 Task: Change the language on Google Flights to Filipino.
Action: Mouse moved to (424, 239)
Screenshot: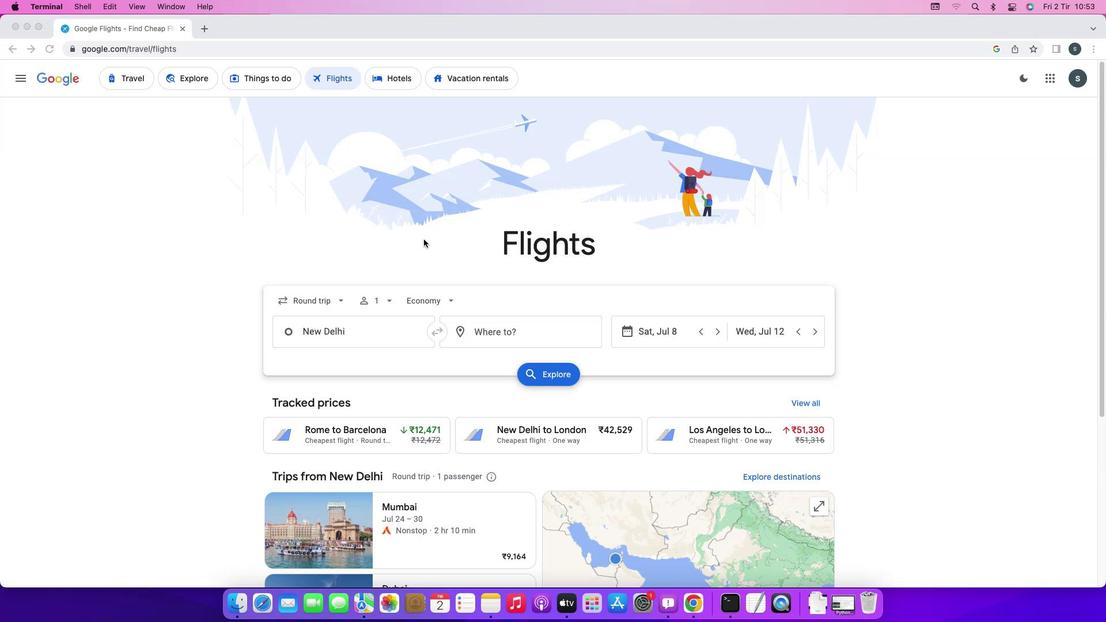
Action: Mouse pressed left at (424, 239)
Screenshot: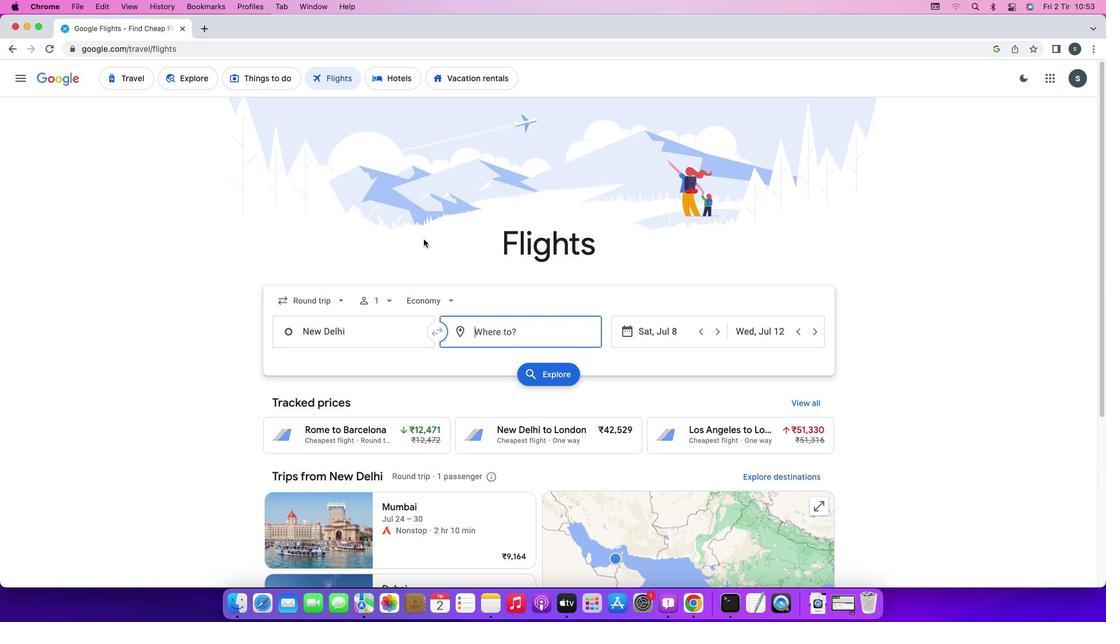 
Action: Mouse moved to (429, 249)
Screenshot: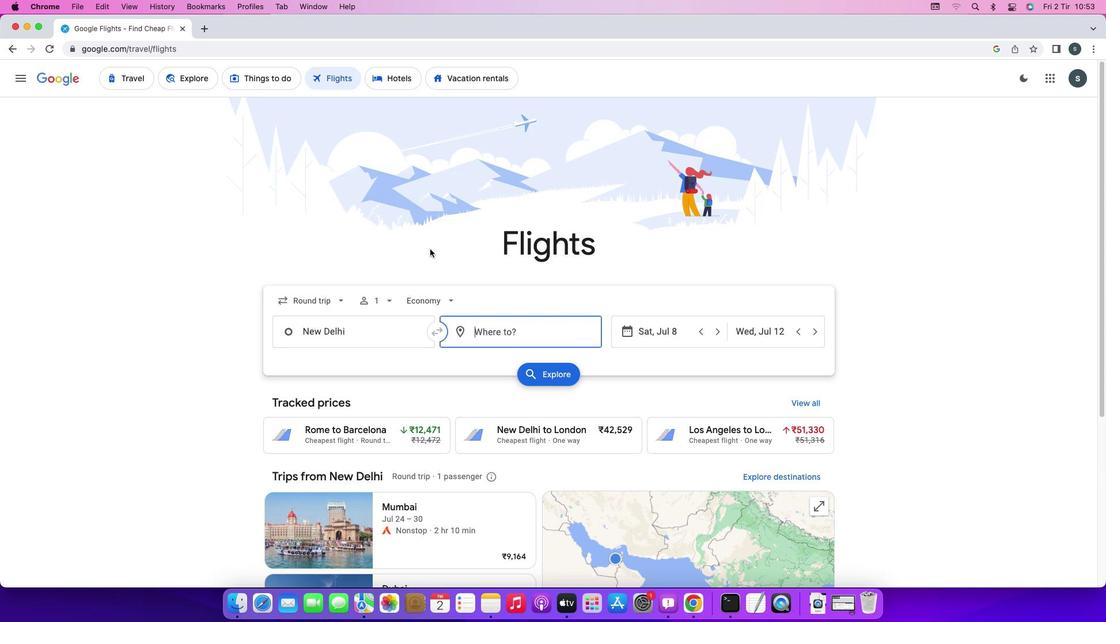 
Action: Mouse scrolled (429, 249) with delta (0, 0)
Screenshot: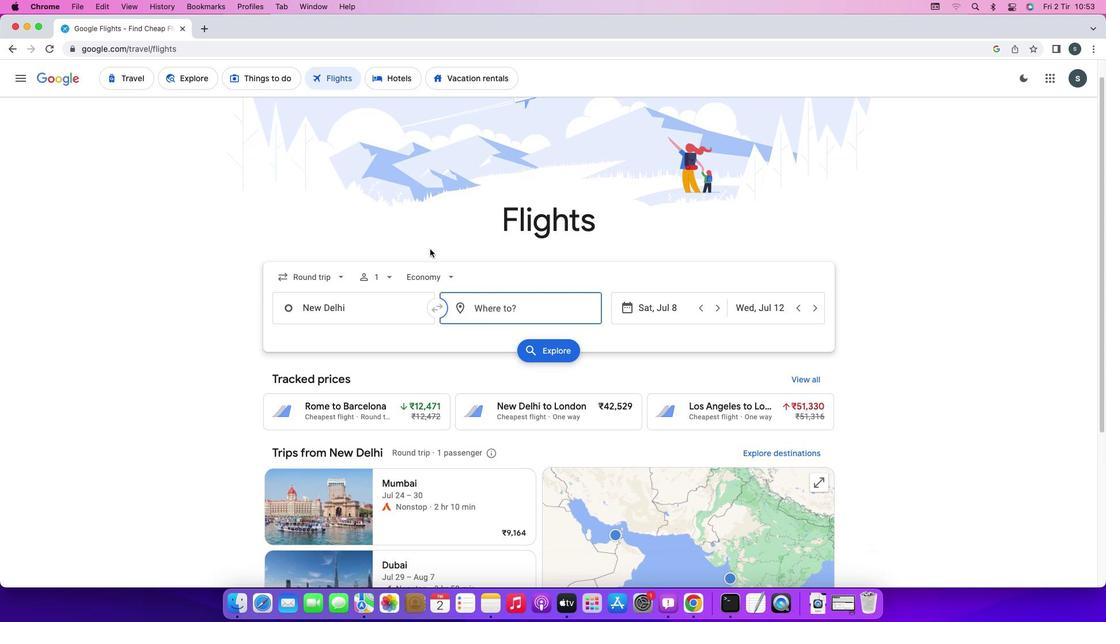 
Action: Mouse scrolled (429, 249) with delta (0, 0)
Screenshot: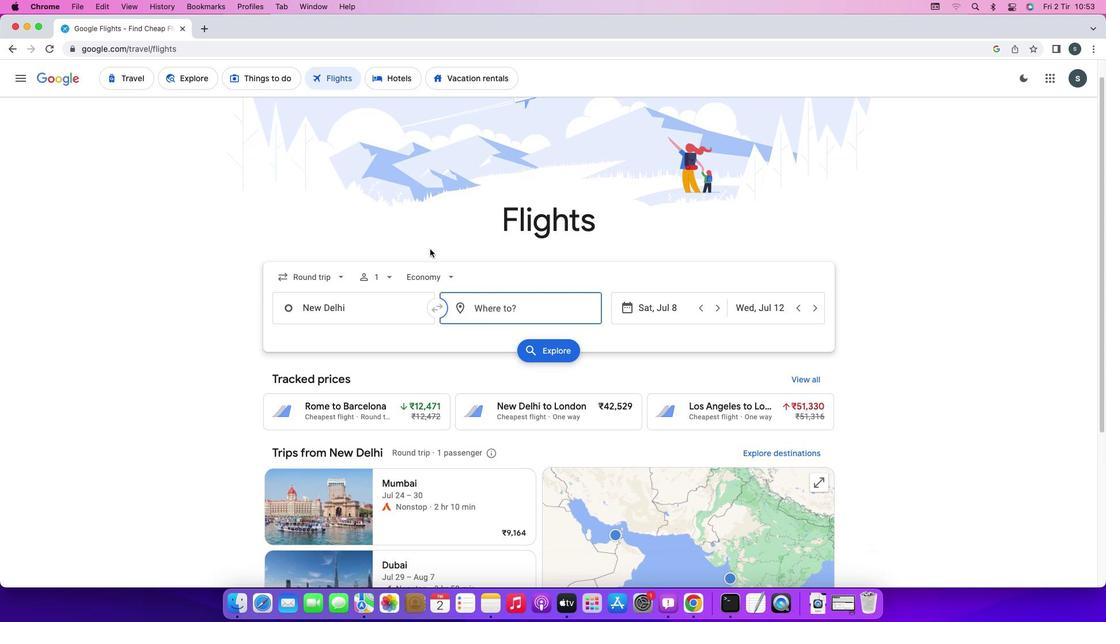 
Action: Mouse scrolled (429, 249) with delta (0, -1)
Screenshot: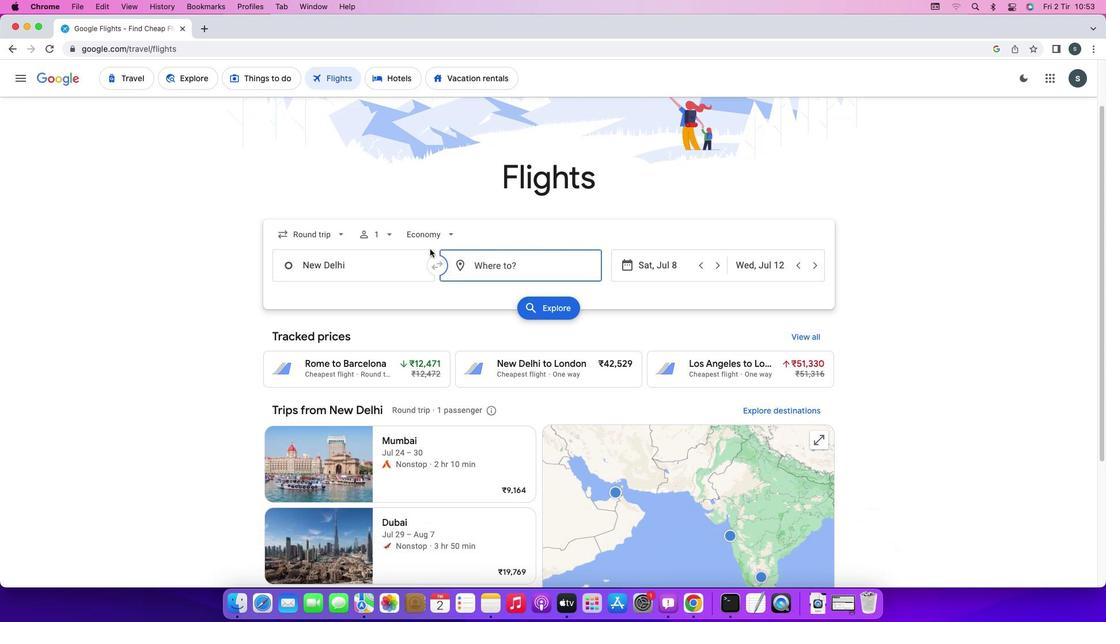 
Action: Mouse scrolled (429, 249) with delta (0, -1)
Screenshot: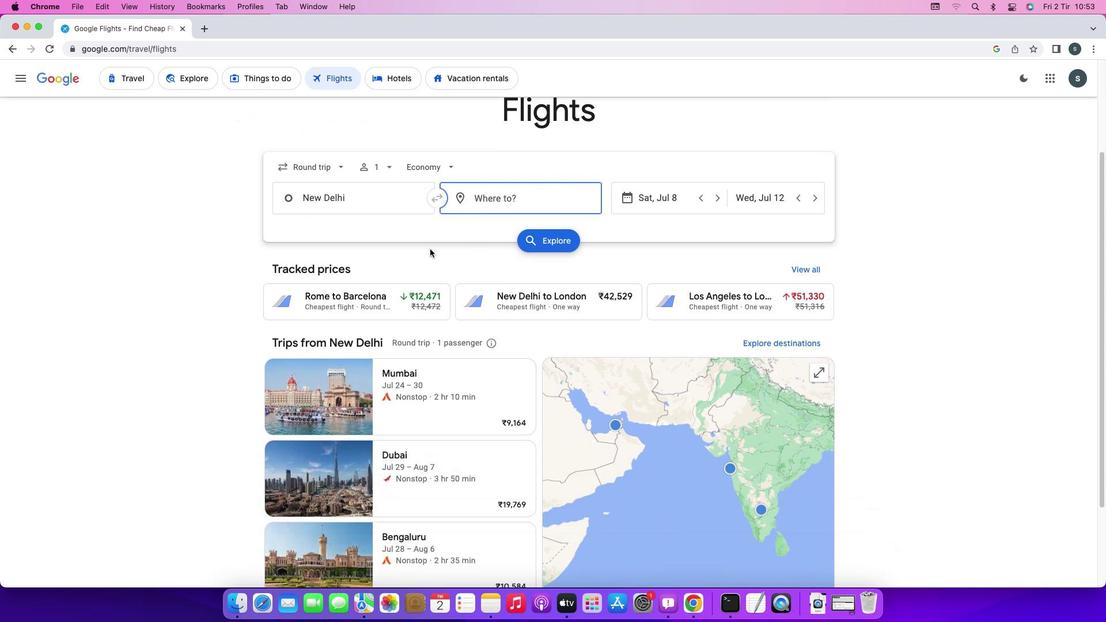 
Action: Mouse moved to (429, 249)
Screenshot: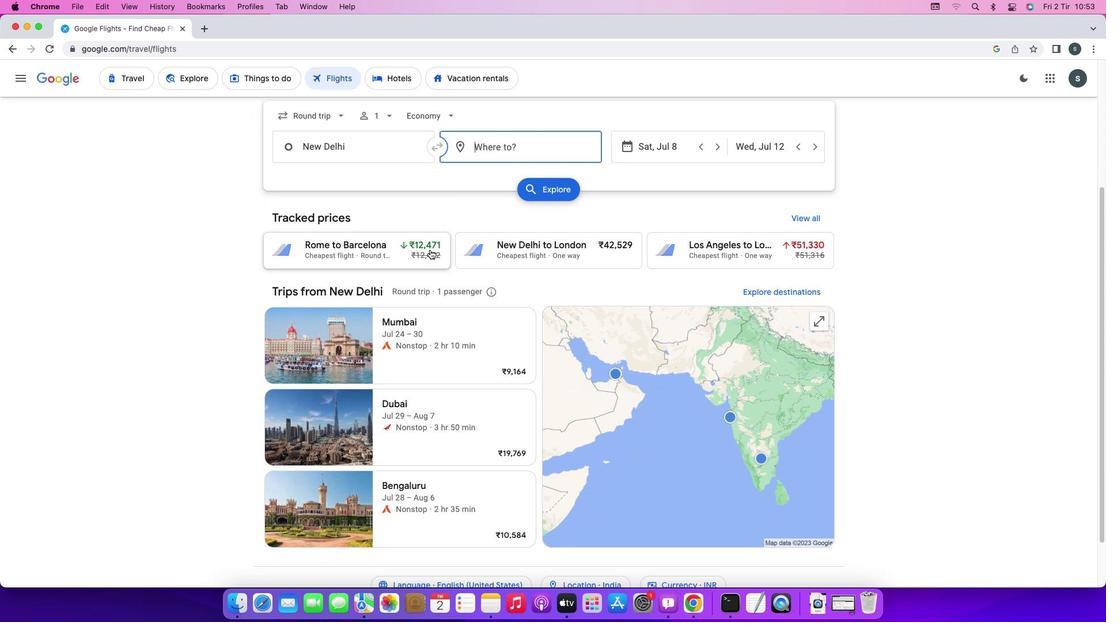 
Action: Mouse scrolled (429, 249) with delta (0, 0)
Screenshot: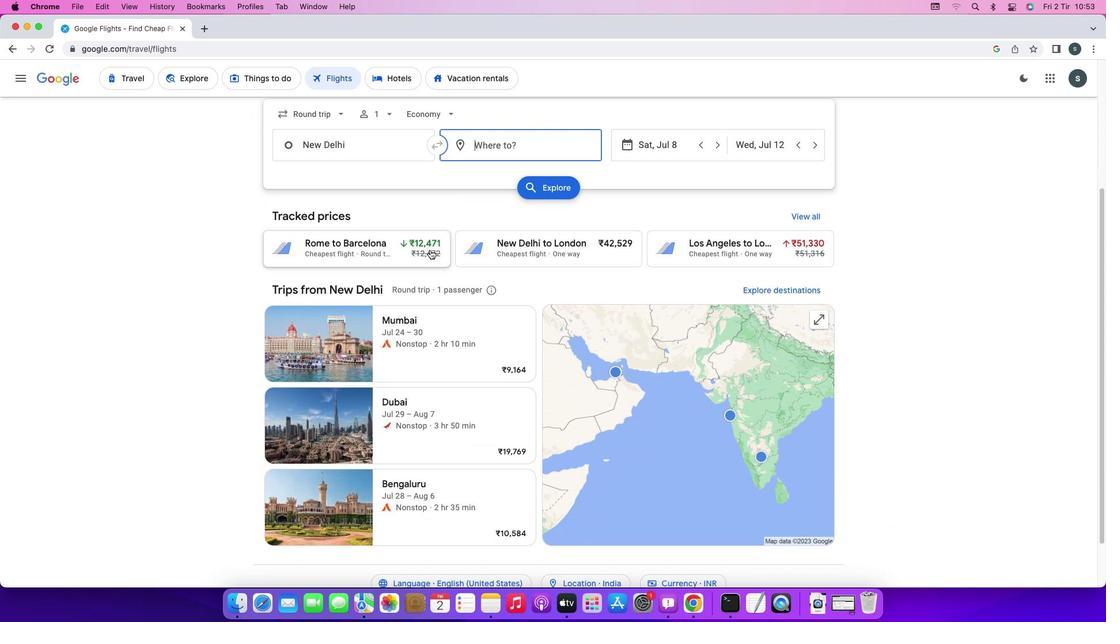 
Action: Mouse scrolled (429, 249) with delta (0, 0)
Screenshot: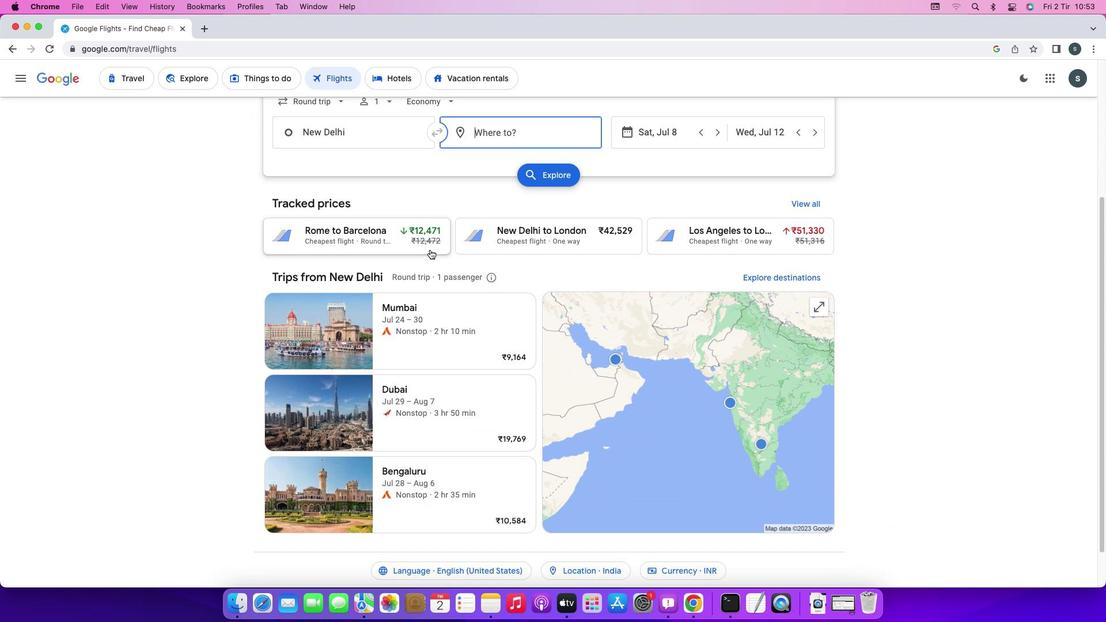 
Action: Mouse scrolled (429, 249) with delta (0, -1)
Screenshot: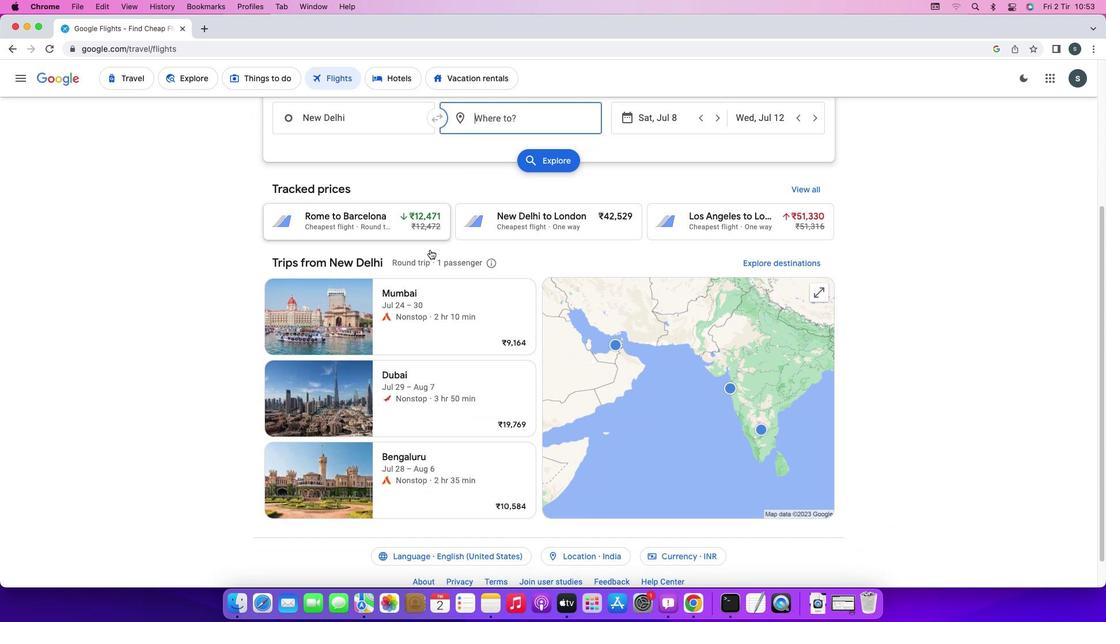 
Action: Mouse scrolled (429, 249) with delta (0, -1)
Screenshot: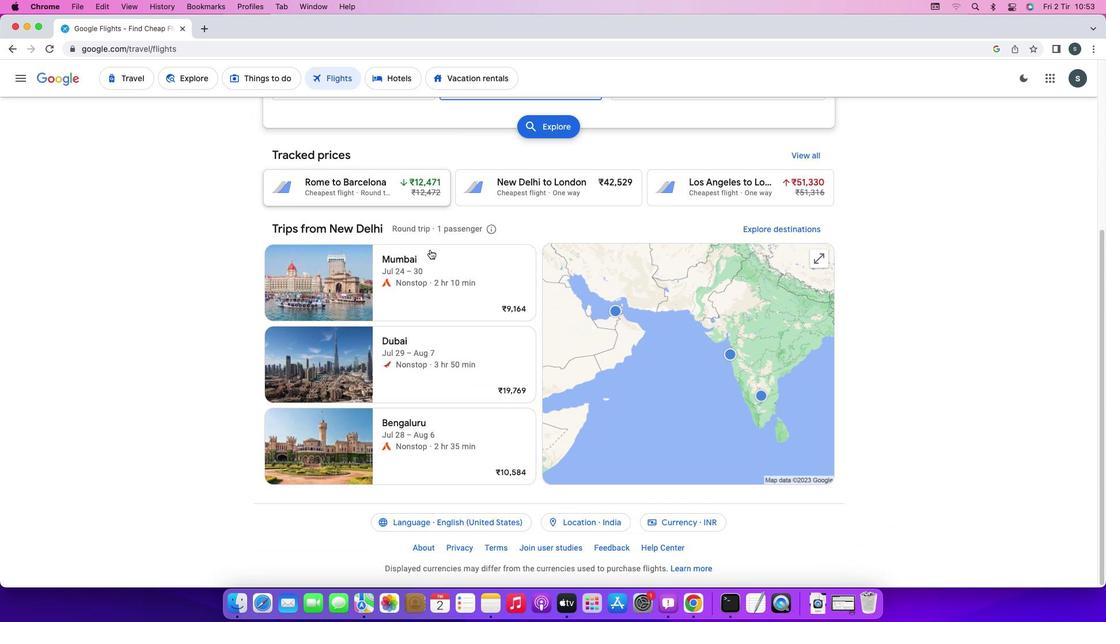 
Action: Mouse moved to (440, 522)
Screenshot: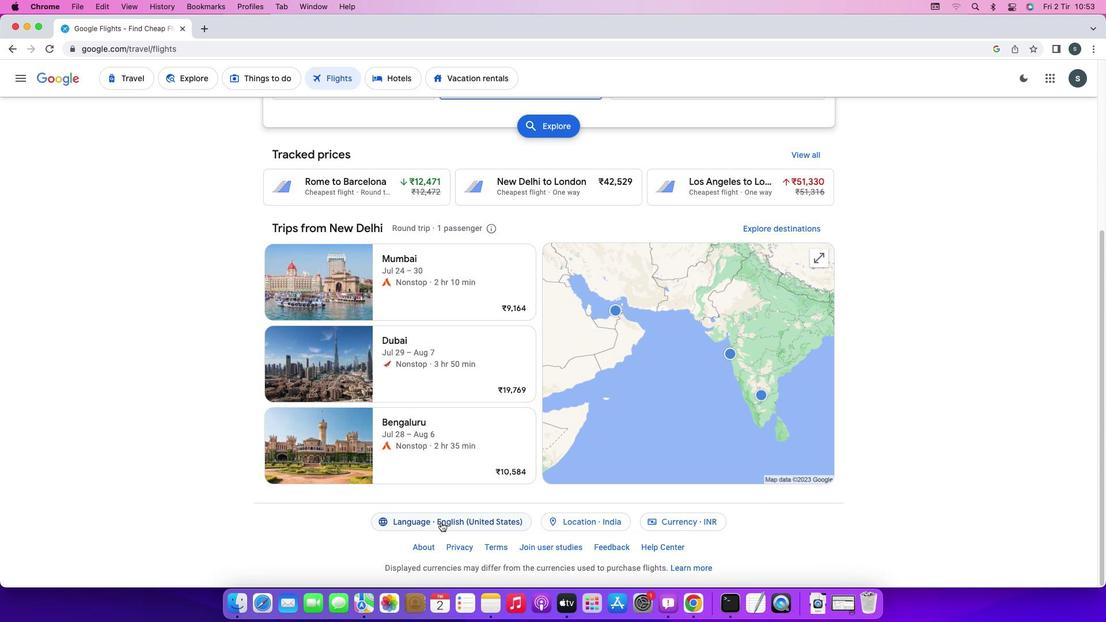 
Action: Mouse pressed left at (440, 522)
Screenshot: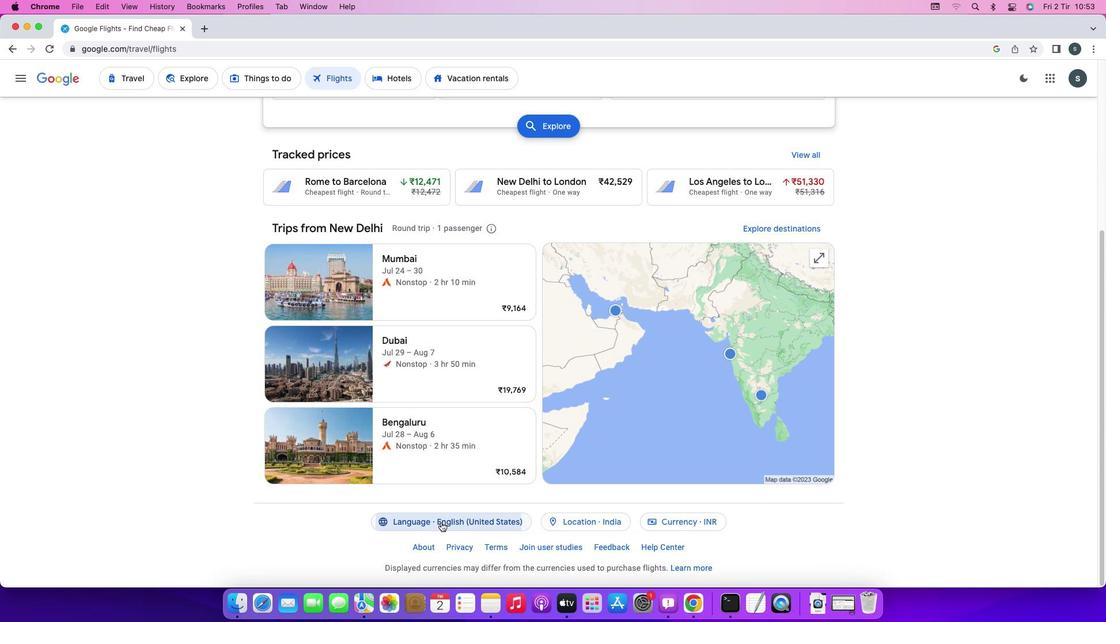 
Action: Mouse moved to (550, 394)
Screenshot: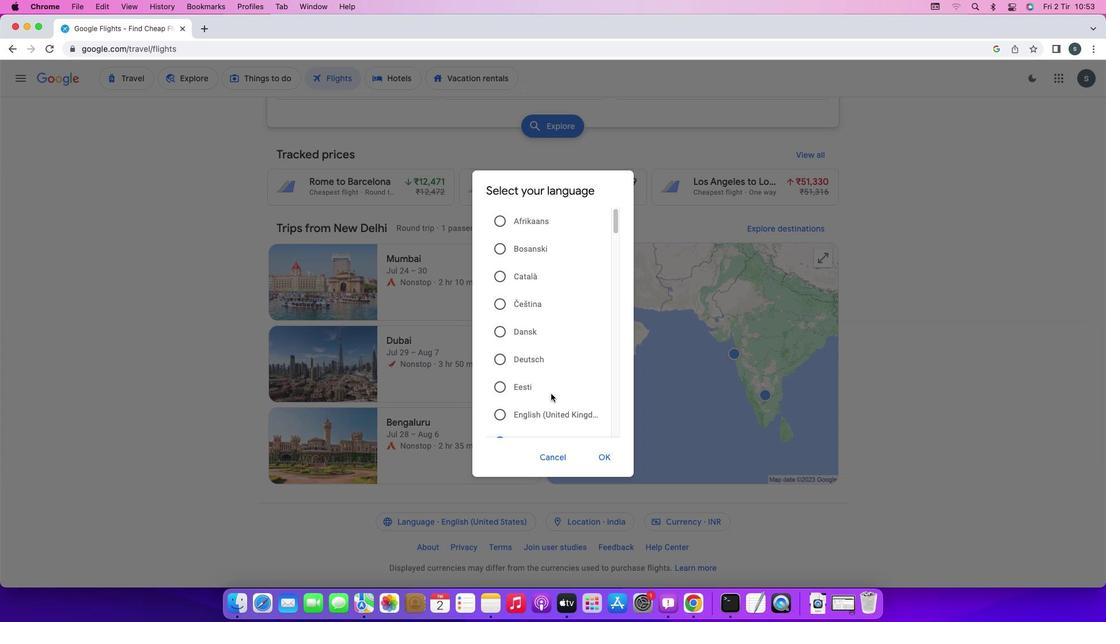 
Action: Mouse scrolled (550, 394) with delta (0, 0)
Screenshot: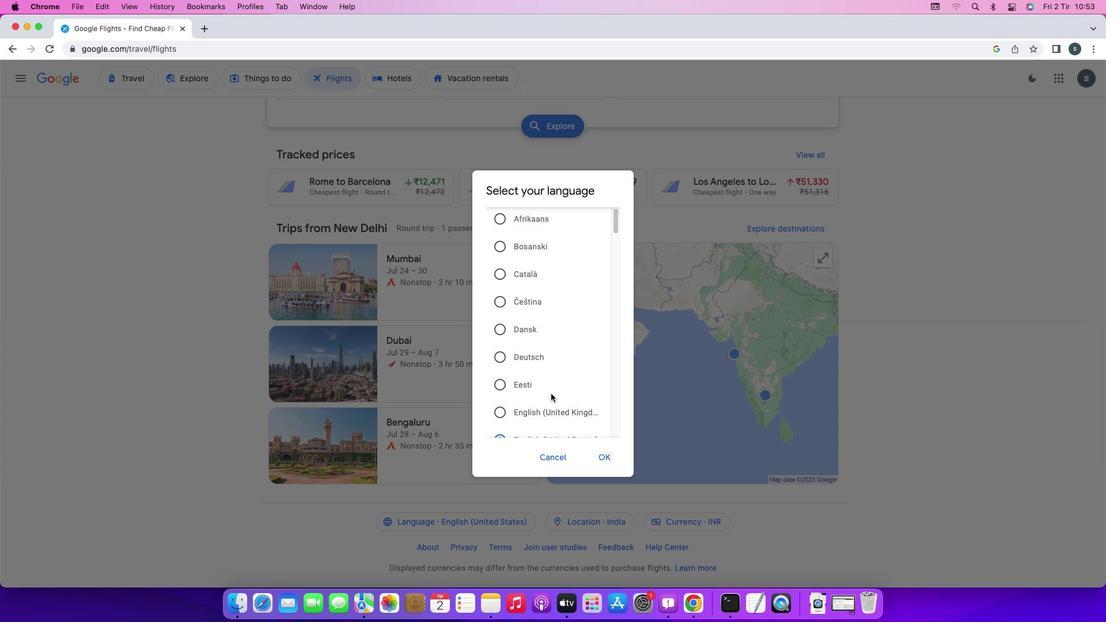 
Action: Mouse scrolled (550, 394) with delta (0, 0)
Screenshot: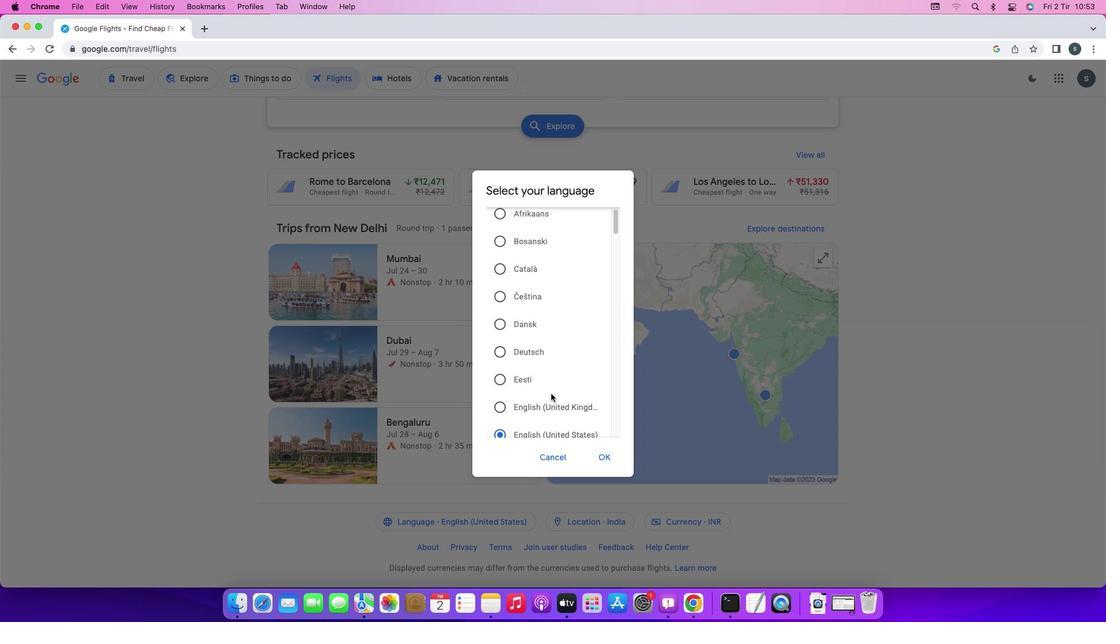 
Action: Mouse scrolled (550, 394) with delta (0, 0)
Screenshot: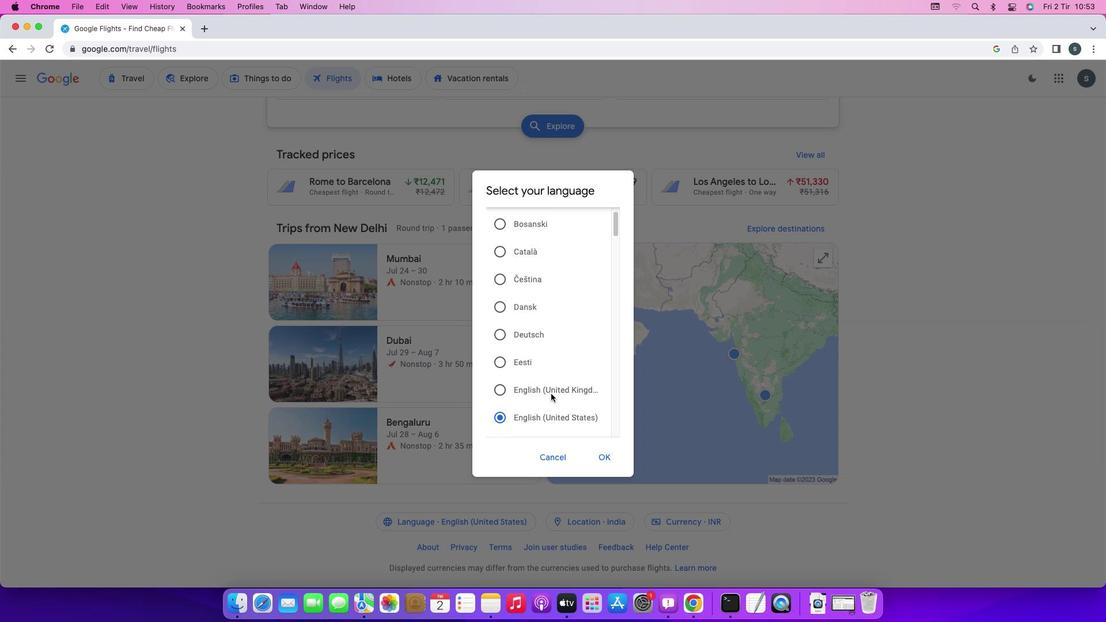 
Action: Mouse scrolled (550, 394) with delta (0, 0)
Screenshot: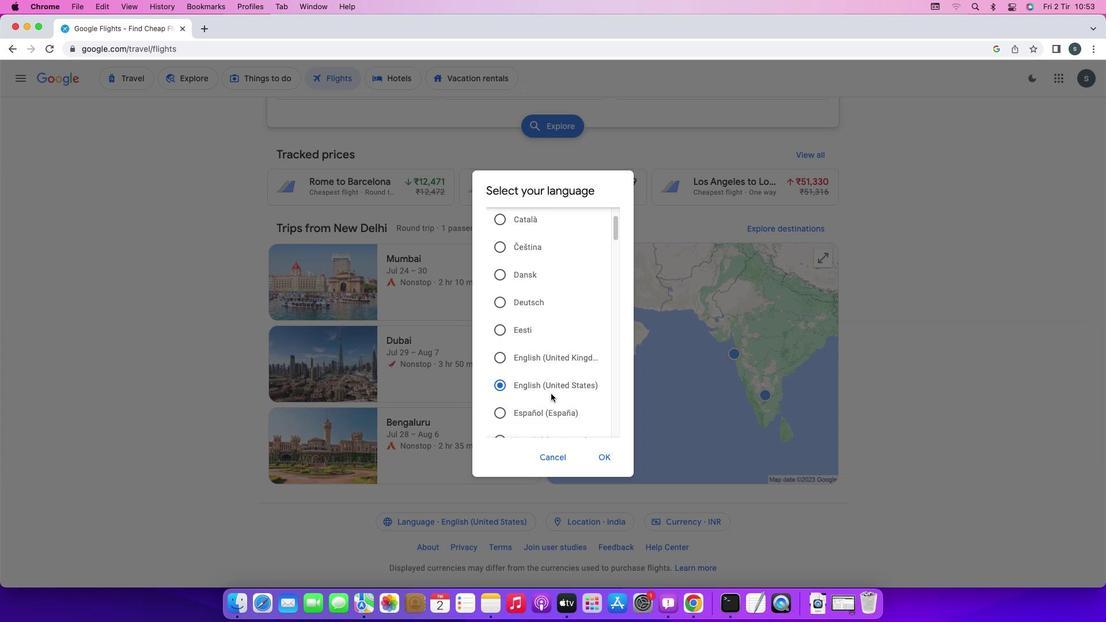 
Action: Mouse scrolled (550, 394) with delta (0, 0)
Screenshot: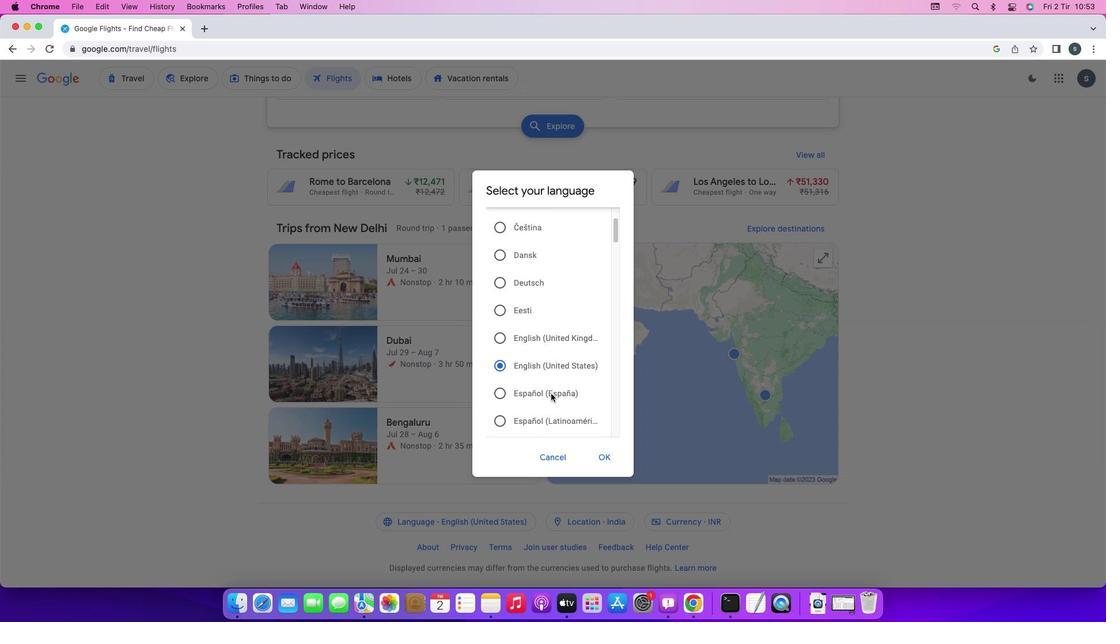 
Action: Mouse scrolled (550, 394) with delta (0, 0)
Screenshot: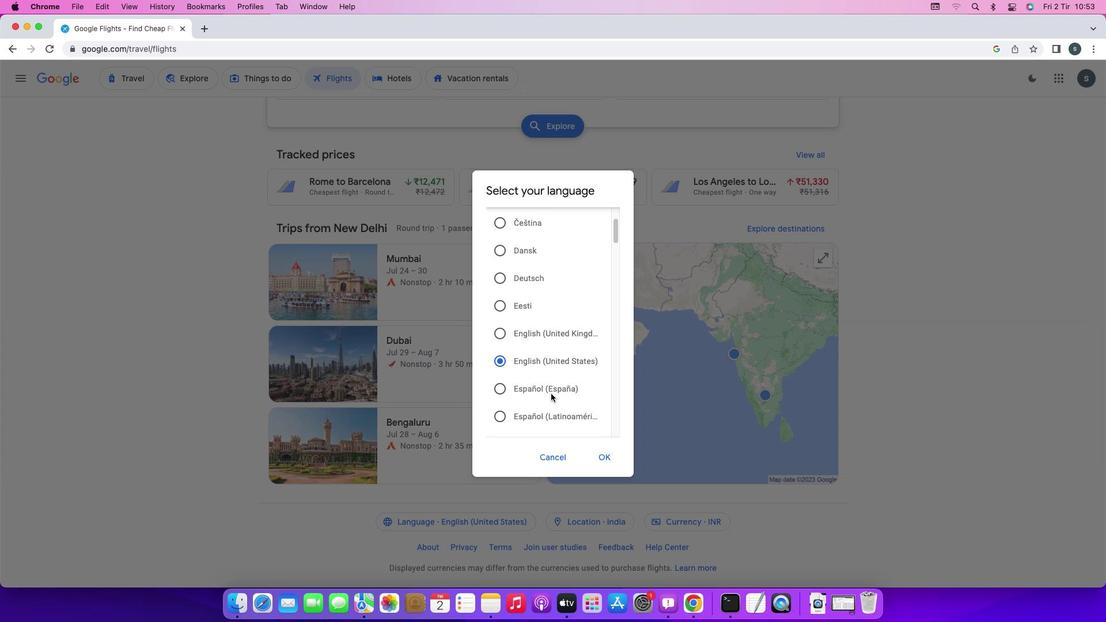 
Action: Mouse scrolled (550, 394) with delta (0, 0)
Screenshot: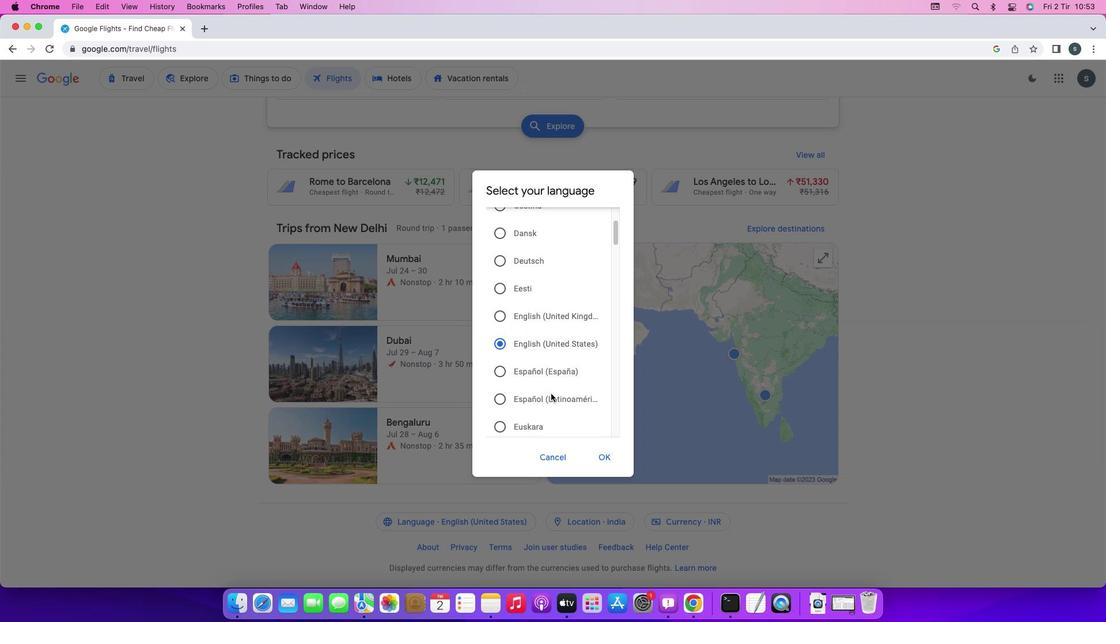 
Action: Mouse scrolled (550, 394) with delta (0, 0)
Screenshot: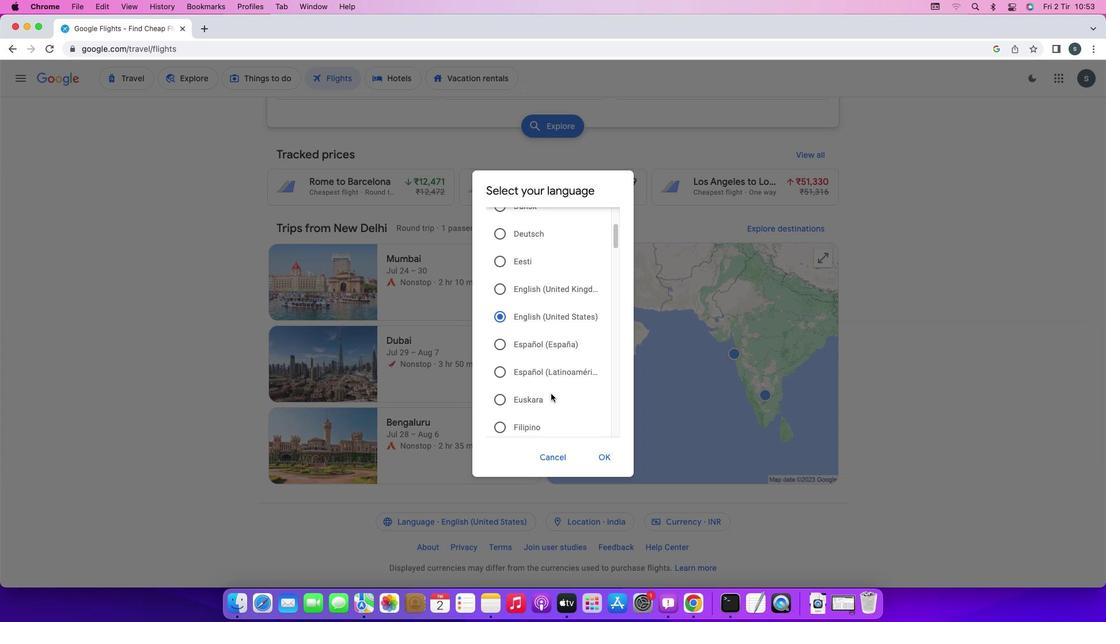 
Action: Mouse scrolled (550, 394) with delta (0, 0)
Screenshot: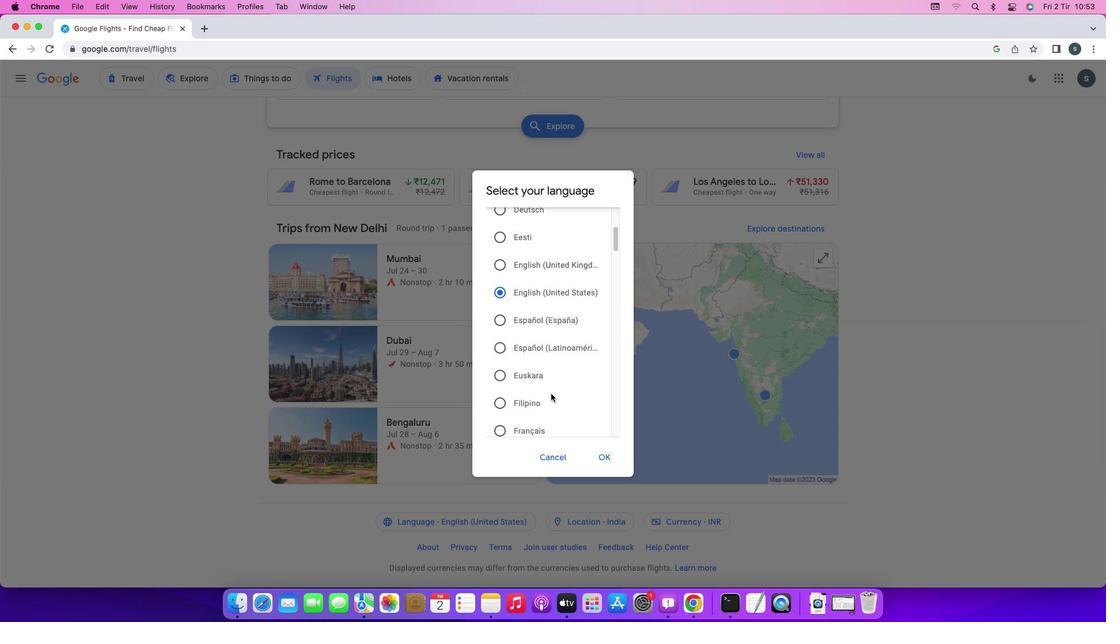 
Action: Mouse scrolled (550, 394) with delta (0, 0)
Screenshot: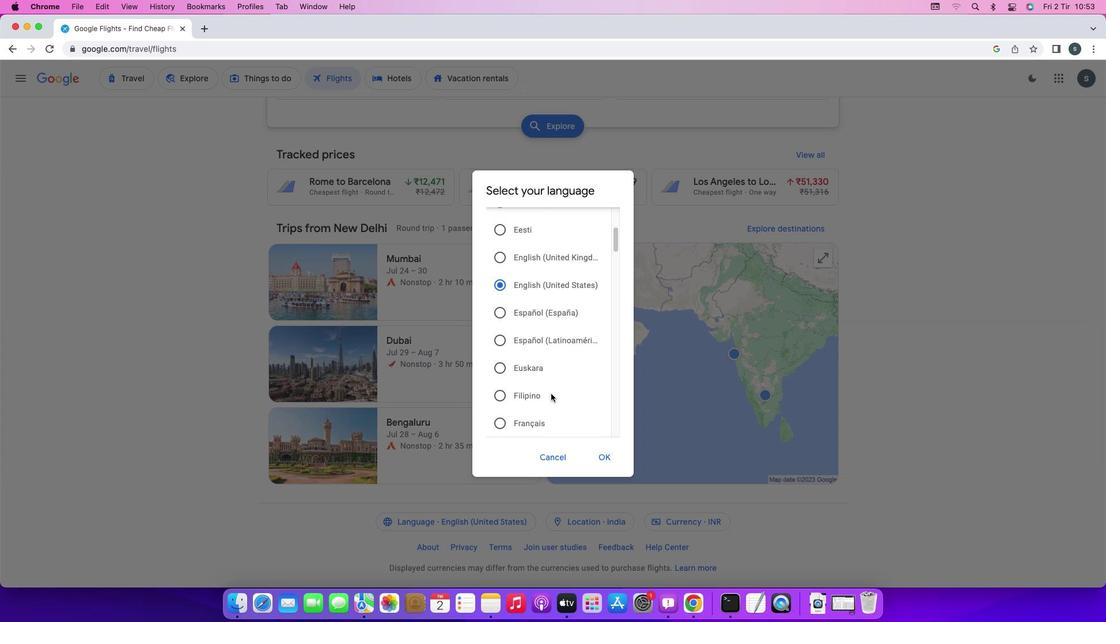 
Action: Mouse moved to (501, 390)
Screenshot: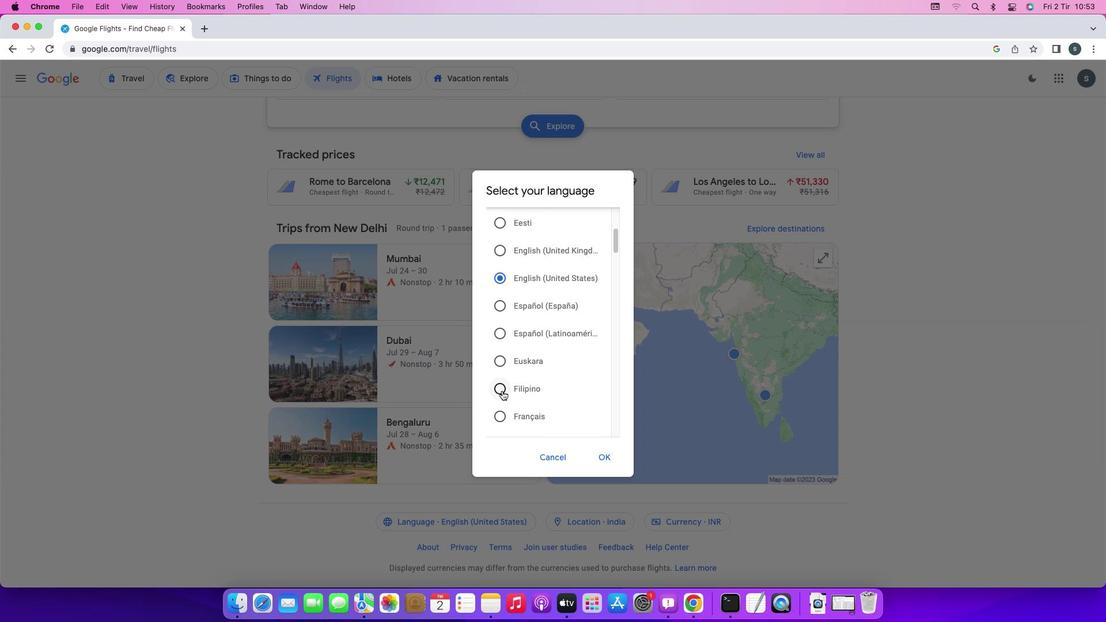 
Action: Mouse pressed left at (501, 390)
Screenshot: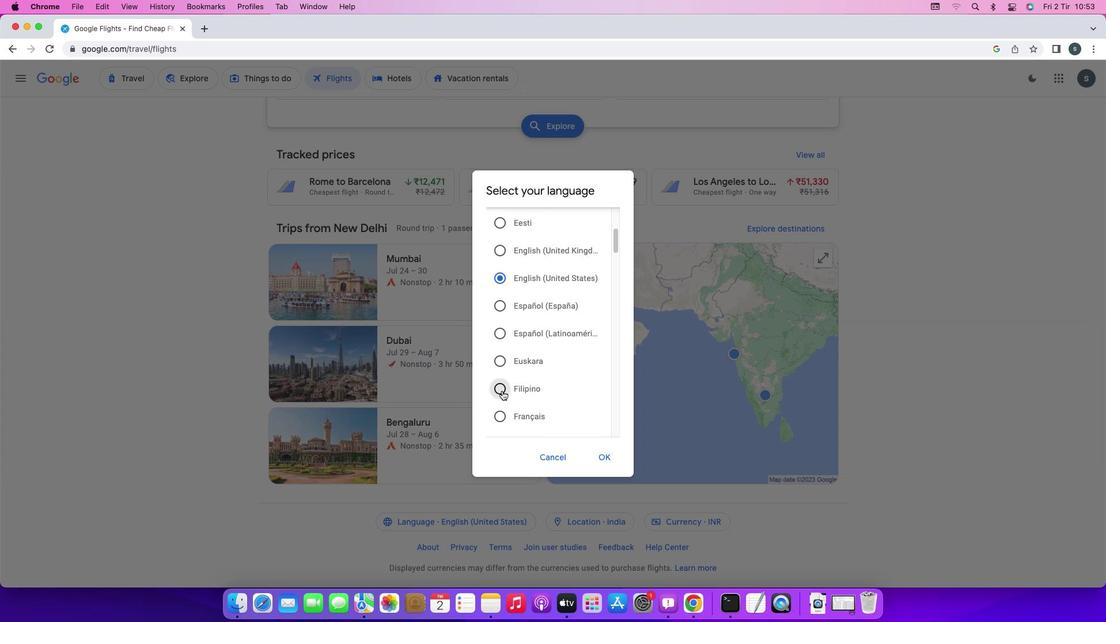 
Action: Mouse moved to (601, 455)
Screenshot: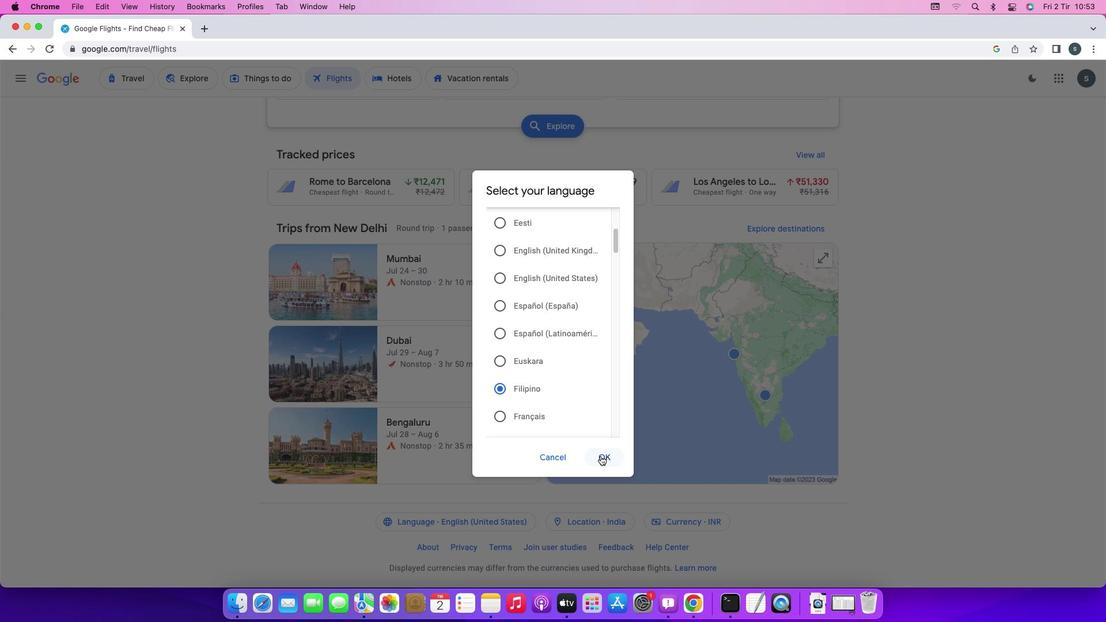 
Action: Mouse pressed left at (601, 455)
Screenshot: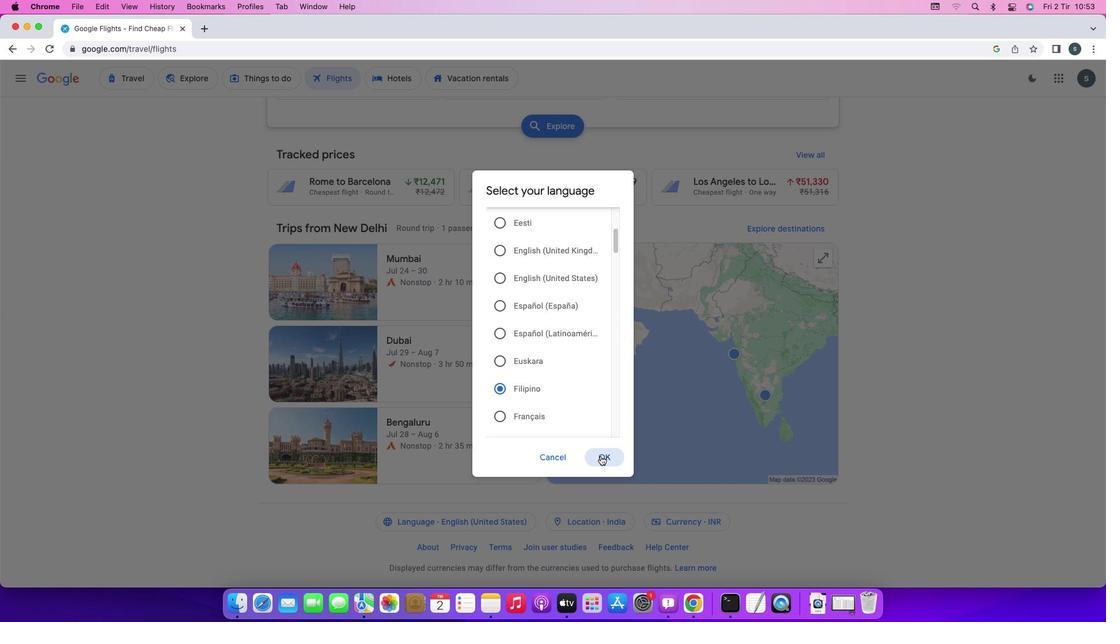 
Action: Mouse moved to (890, 279)
Screenshot: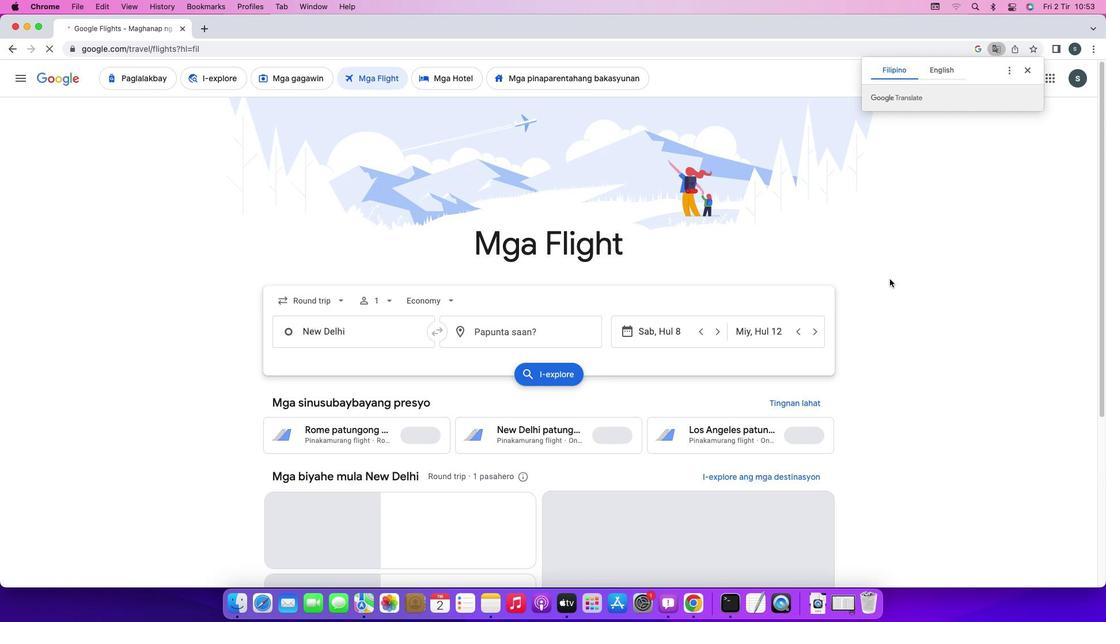 
Action: Mouse pressed left at (890, 279)
Screenshot: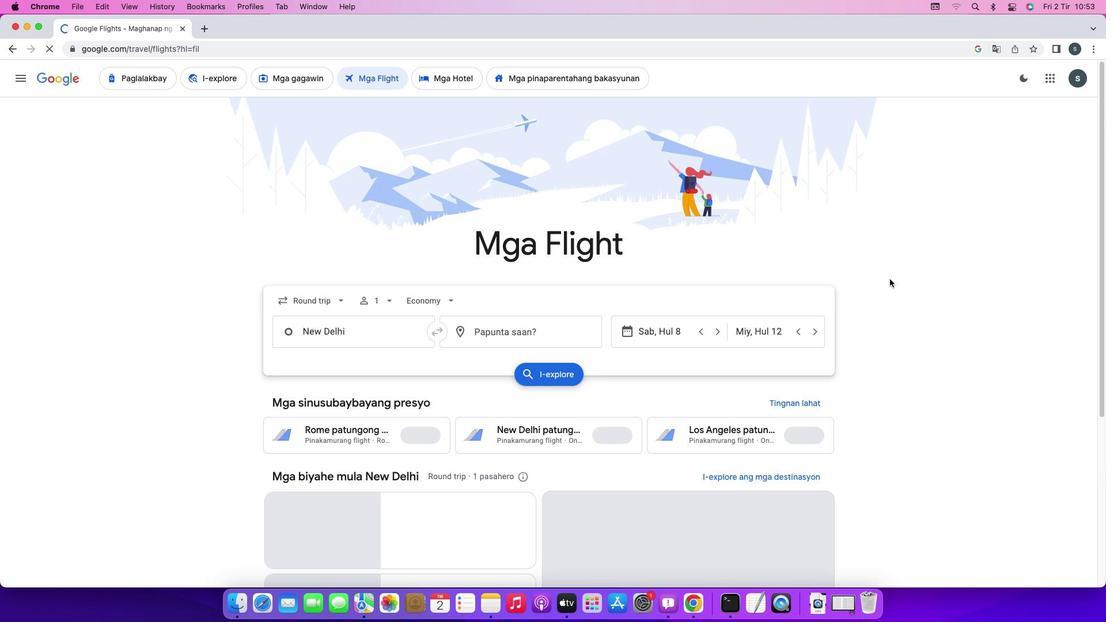 
